 Task: Create a sub task System Test and UAT for the task  Migrate website to a new hosting provider in the project AccuTrack , assign it to team member softage.1@softage.net and update the status of the sub task to  On Track  , set the priority of the sub task to Low
Action: Mouse moved to (74, 242)
Screenshot: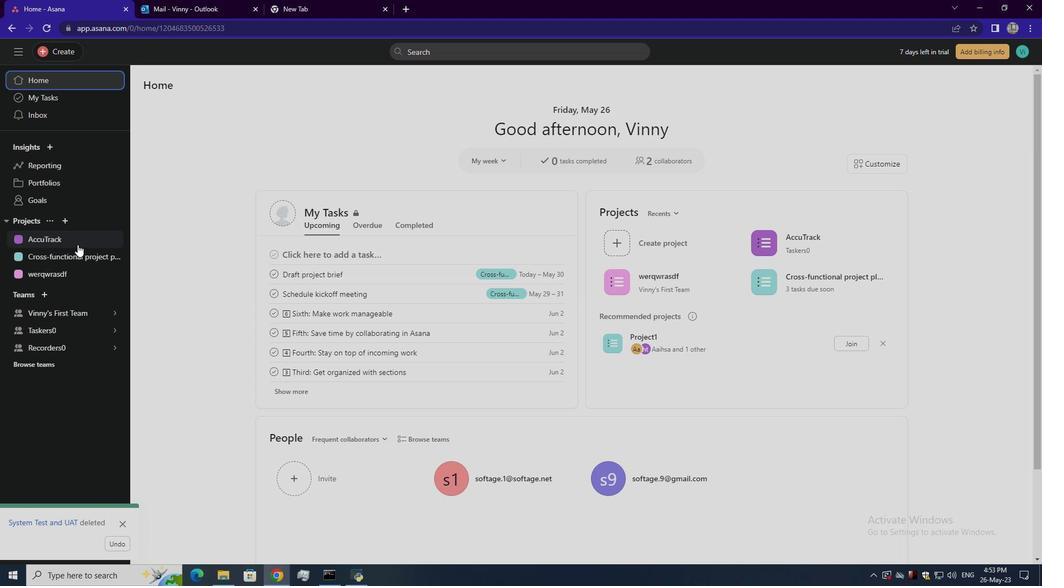 
Action: Mouse pressed left at (74, 242)
Screenshot: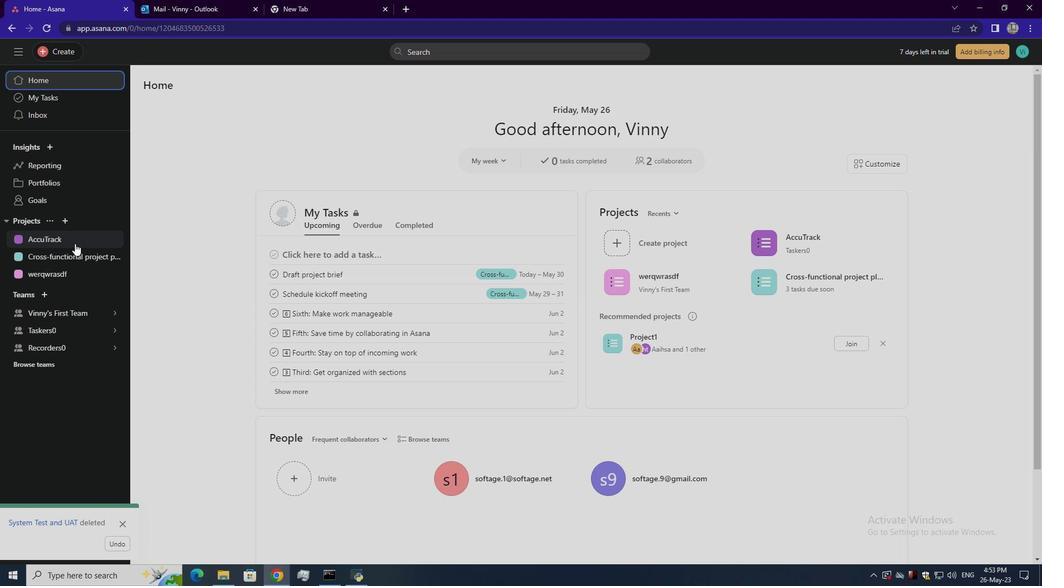 
Action: Mouse moved to (725, 217)
Screenshot: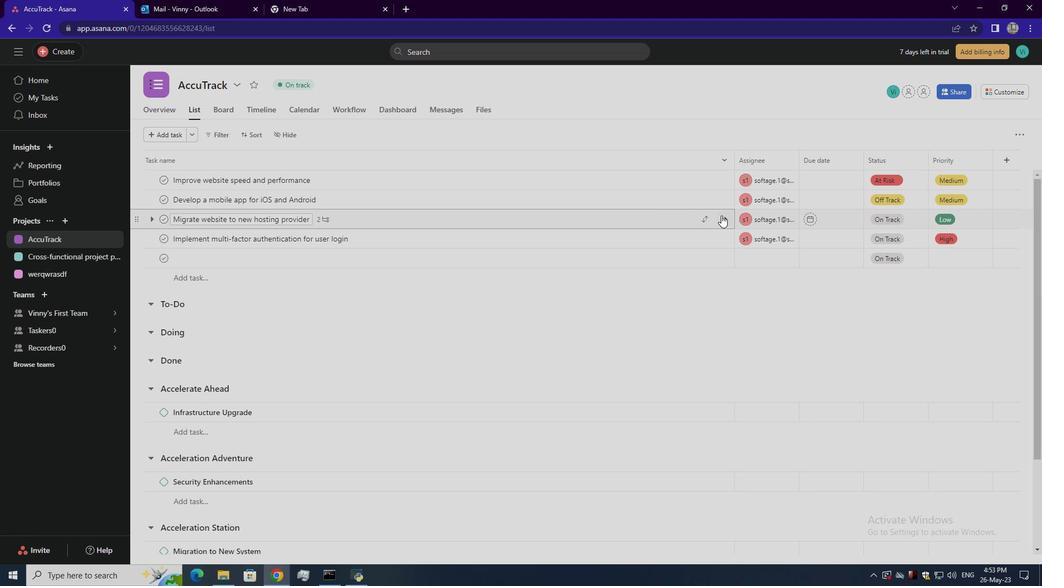 
Action: Mouse pressed left at (725, 217)
Screenshot: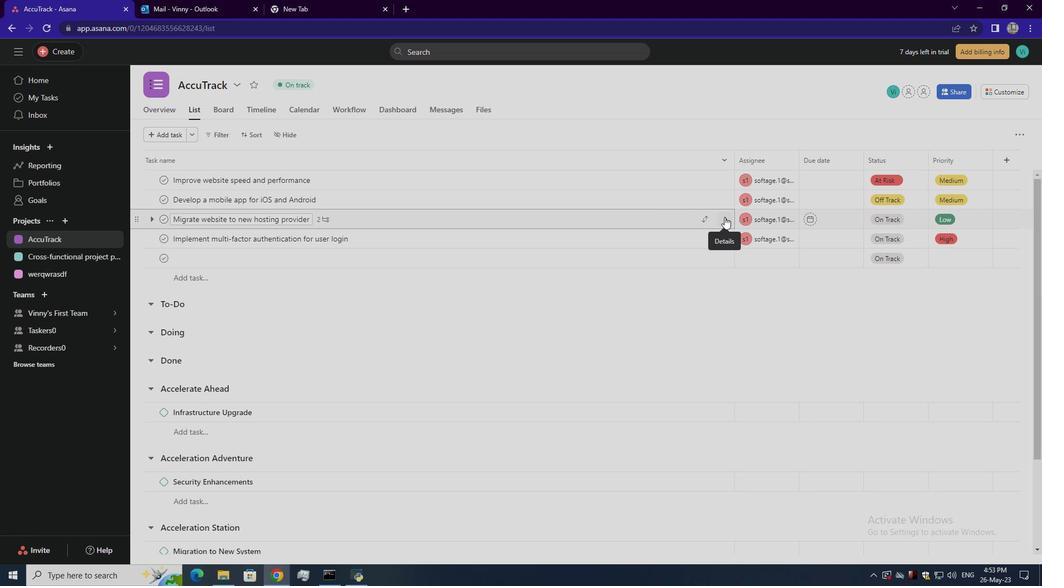 
Action: Mouse moved to (784, 311)
Screenshot: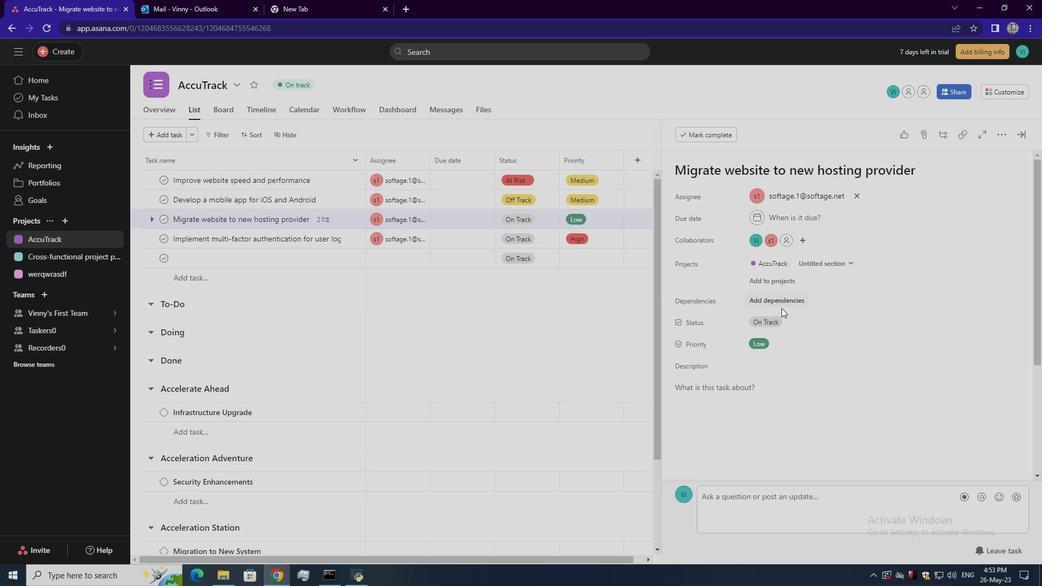 
Action: Mouse scrolled (784, 310) with delta (0, 0)
Screenshot: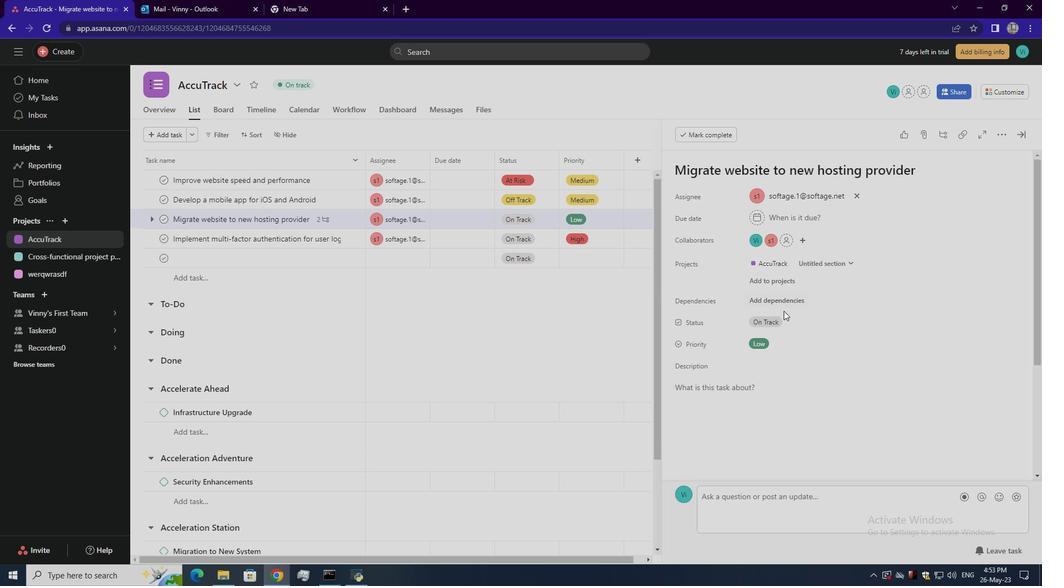 
Action: Mouse scrolled (784, 310) with delta (0, 0)
Screenshot: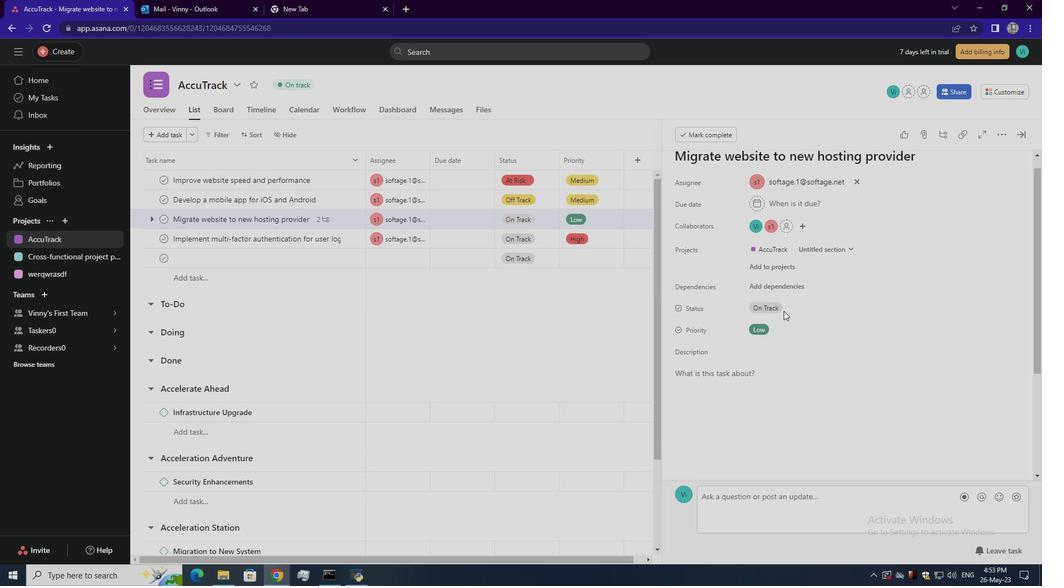 
Action: Mouse moved to (789, 315)
Screenshot: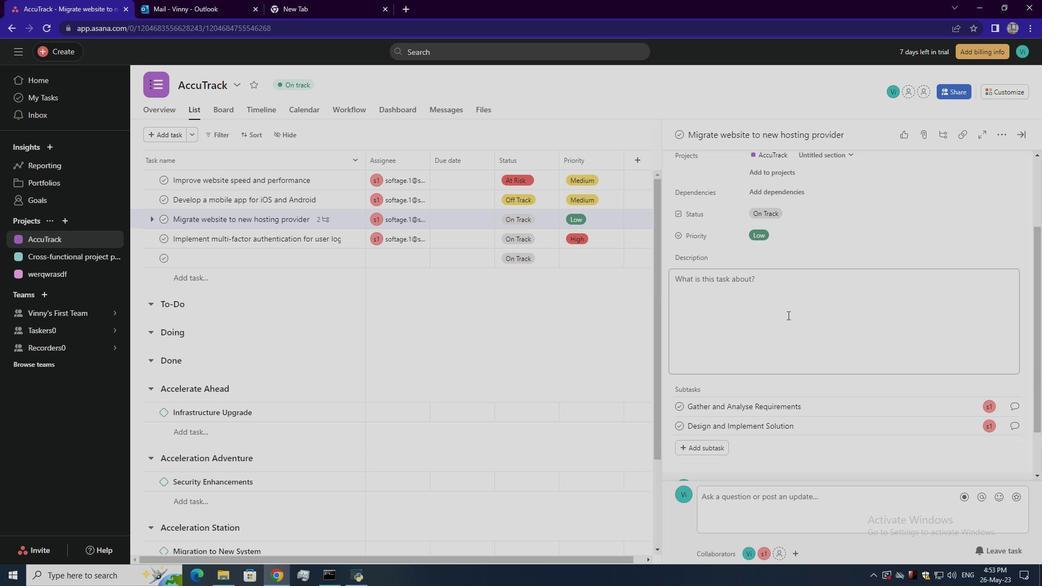 
Action: Mouse scrolled (789, 314) with delta (0, 0)
Screenshot: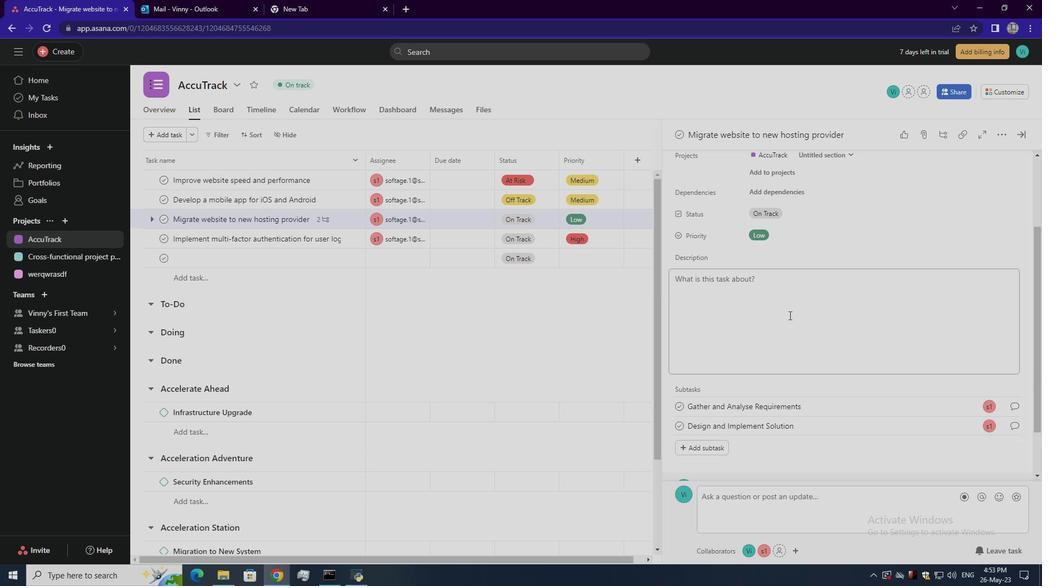 
Action: Mouse scrolled (789, 314) with delta (0, 0)
Screenshot: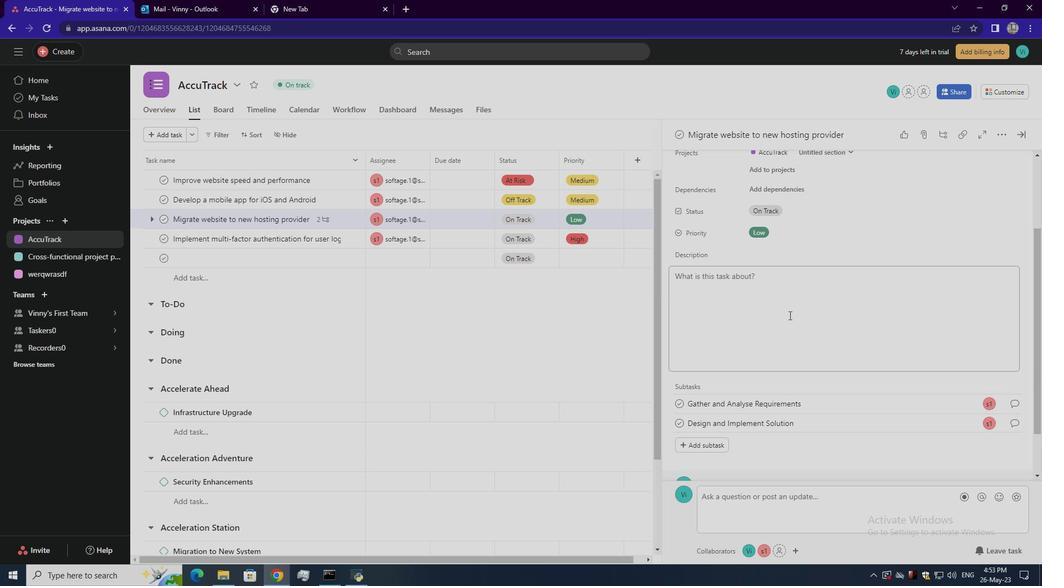 
Action: Mouse moved to (708, 388)
Screenshot: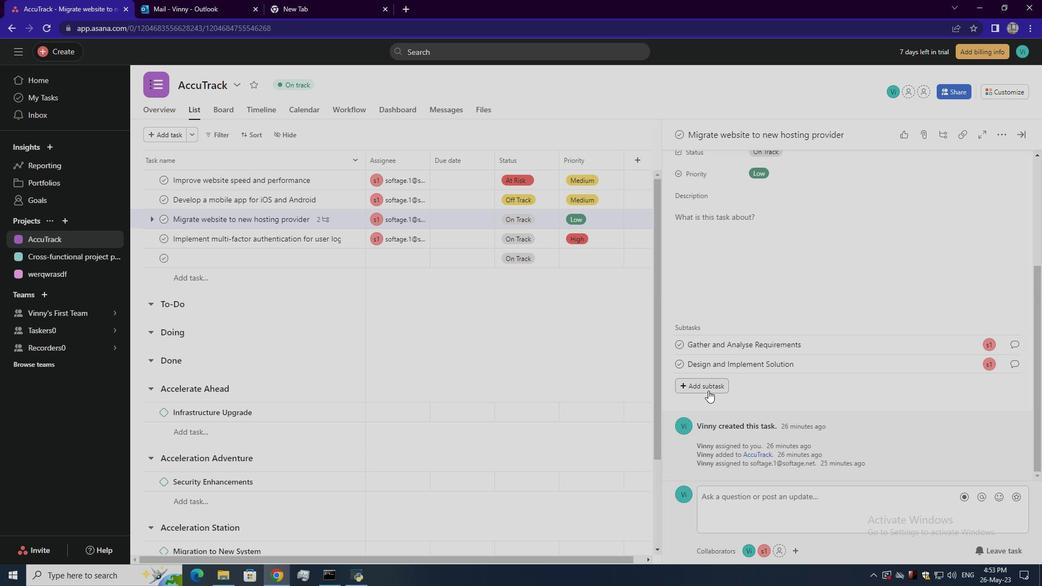 
Action: Mouse pressed left at (708, 388)
Screenshot: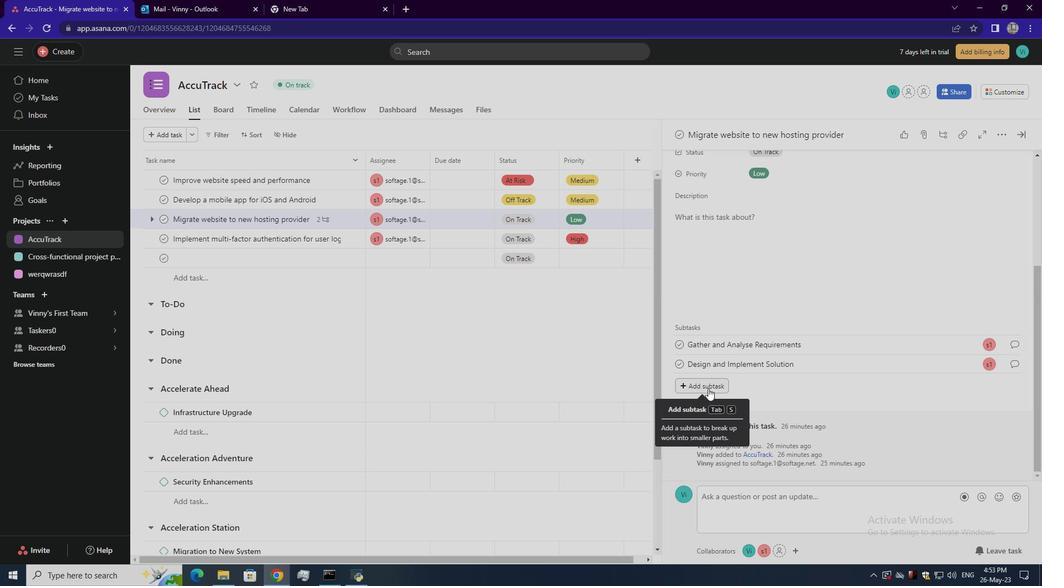 
Action: Mouse moved to (716, 362)
Screenshot: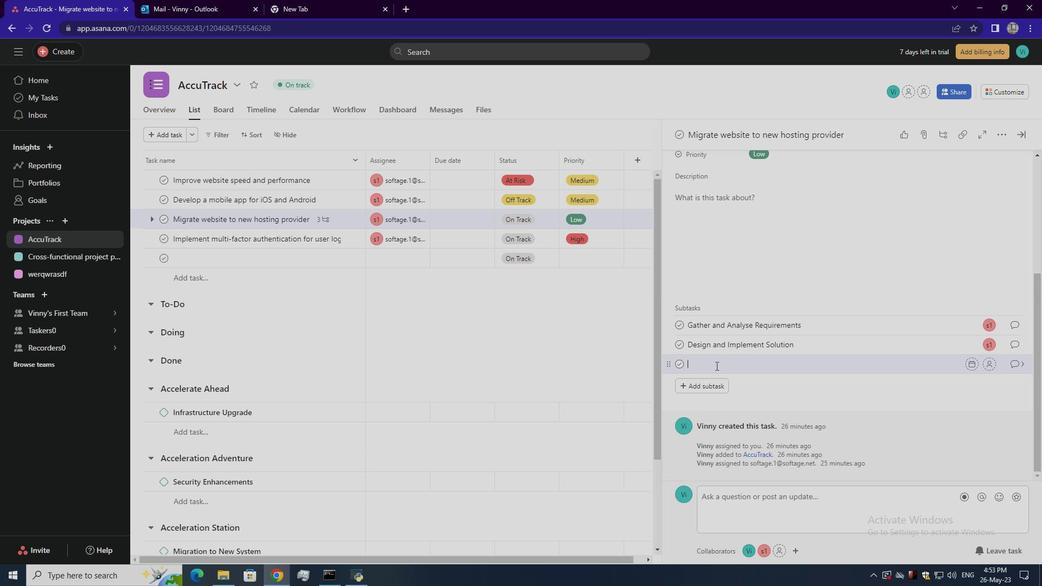 
Action: Mouse pressed left at (716, 362)
Screenshot: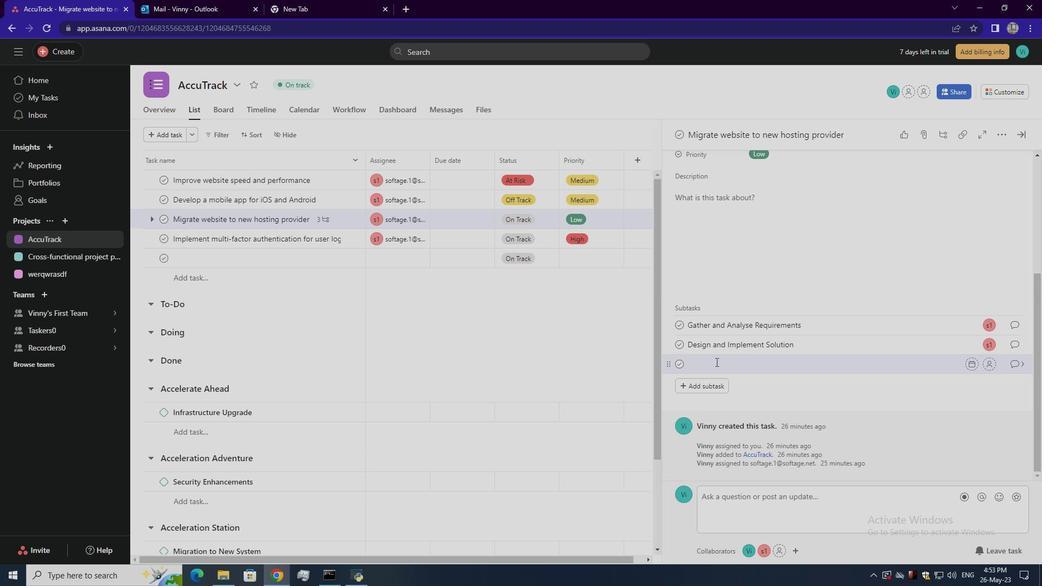 
Action: Key pressed <Key.shift><Key.shift><Key.shift><Key.shift><Key.shift><Key.shift><Key.shift><Key.shift><Key.shift><Key.shift><Key.shift><Key.shift>System<Key.space><Key.shift>Test<Key.space>and<Key.space><Key.shift>UAT<Key.enter>
Screenshot: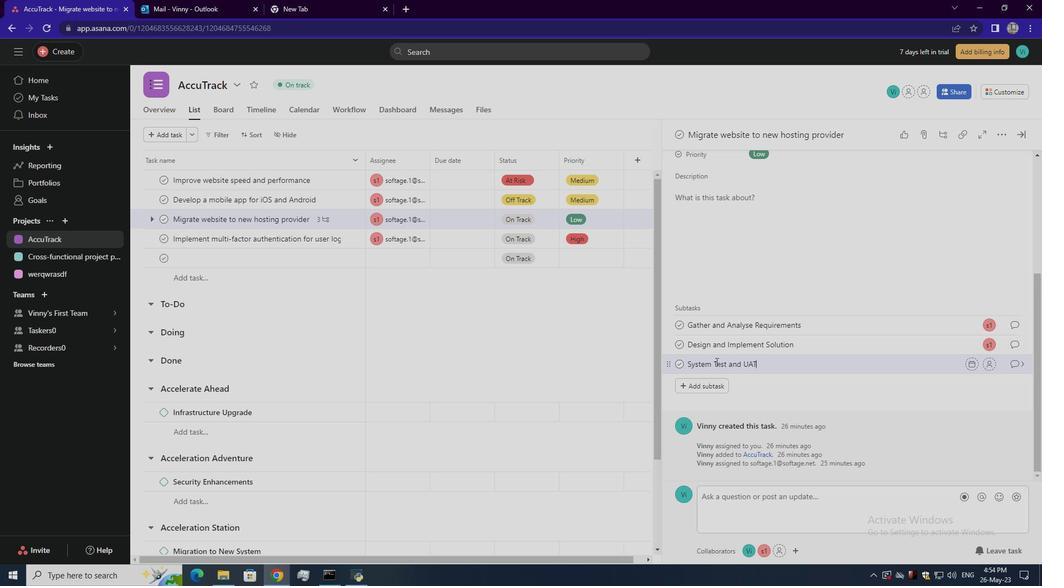 
Action: Mouse moved to (989, 341)
Screenshot: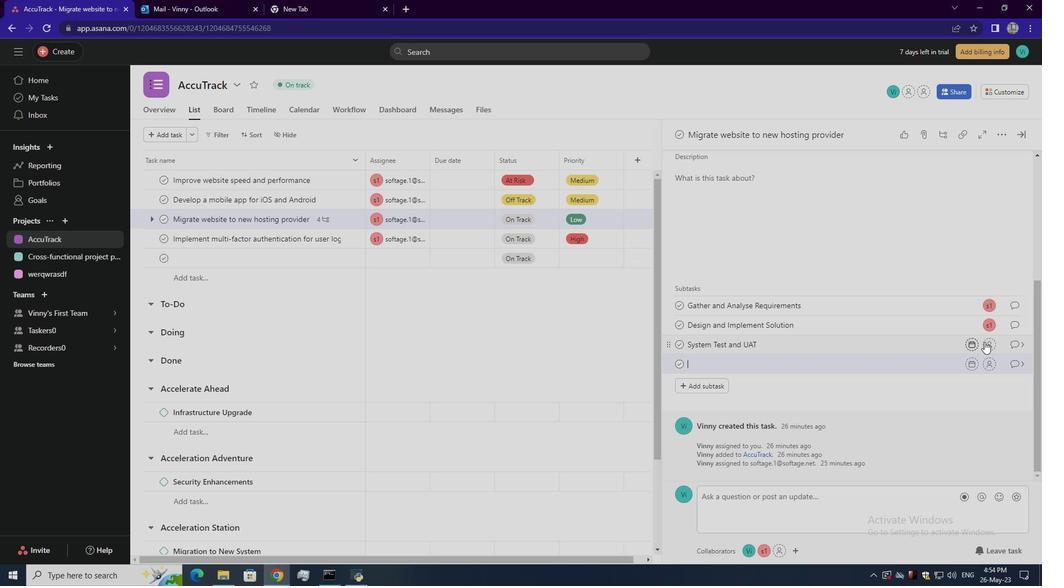 
Action: Mouse pressed left at (989, 341)
Screenshot: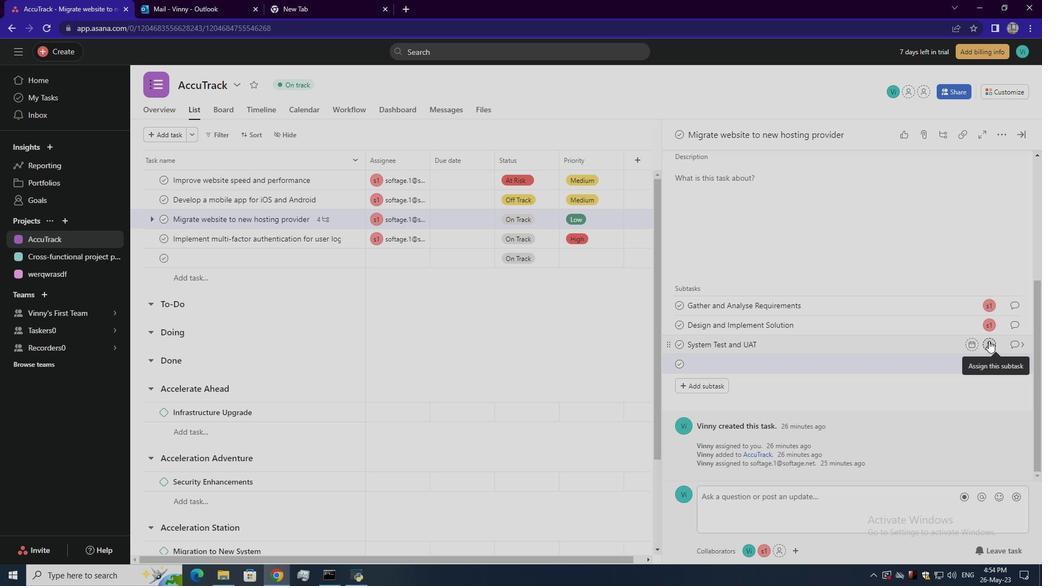 
Action: Mouse moved to (988, 364)
Screenshot: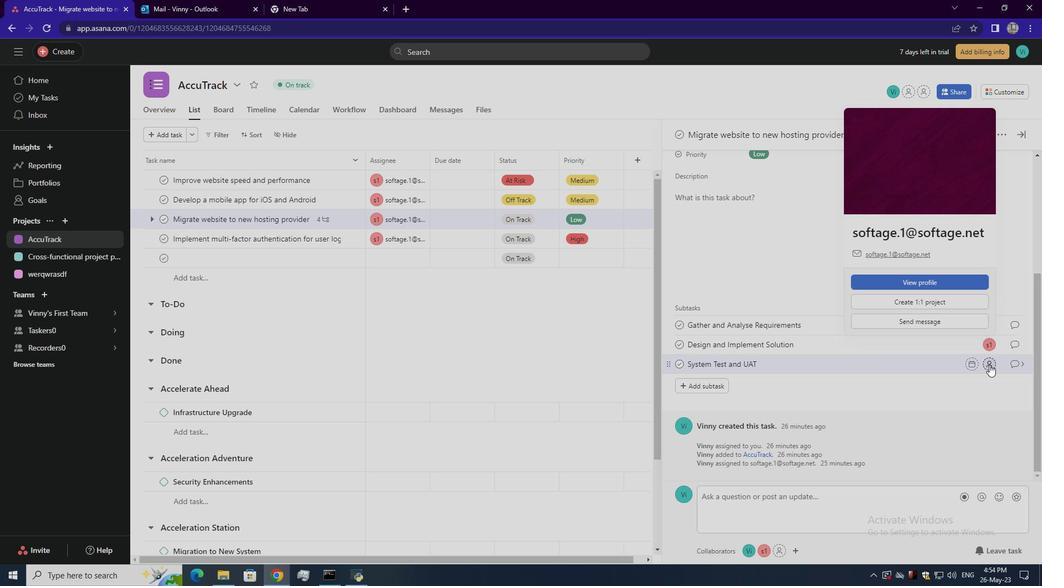 
Action: Mouse pressed left at (988, 364)
Screenshot: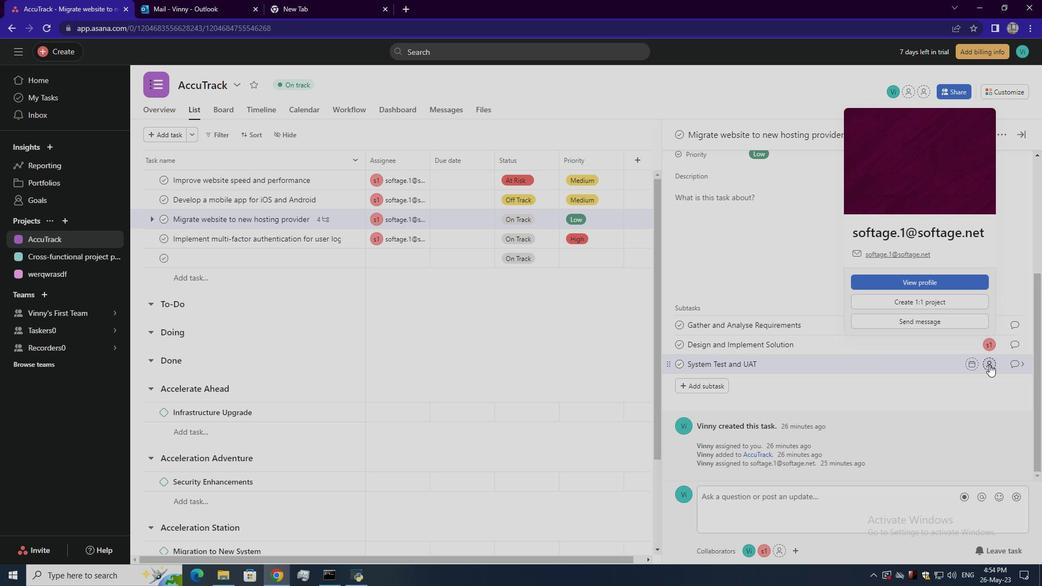 
Action: Mouse moved to (906, 443)
Screenshot: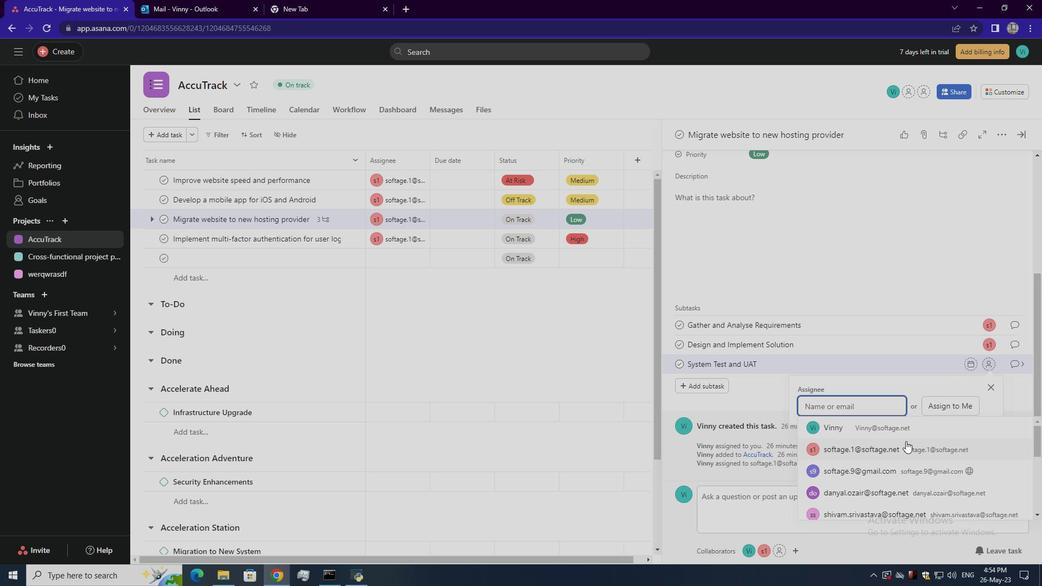 
Action: Mouse pressed left at (906, 443)
Screenshot: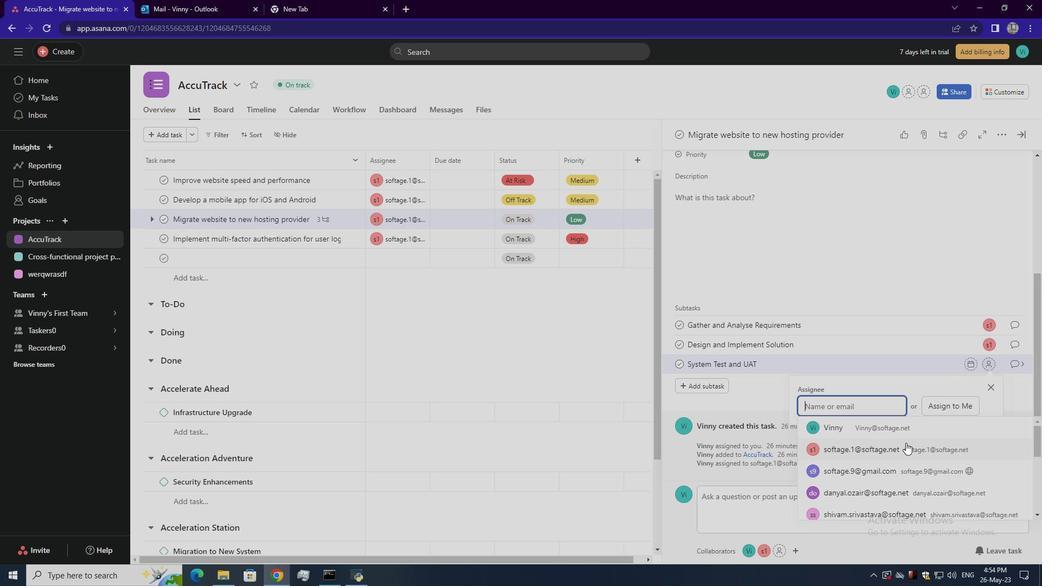 
Action: Mouse moved to (1019, 367)
Screenshot: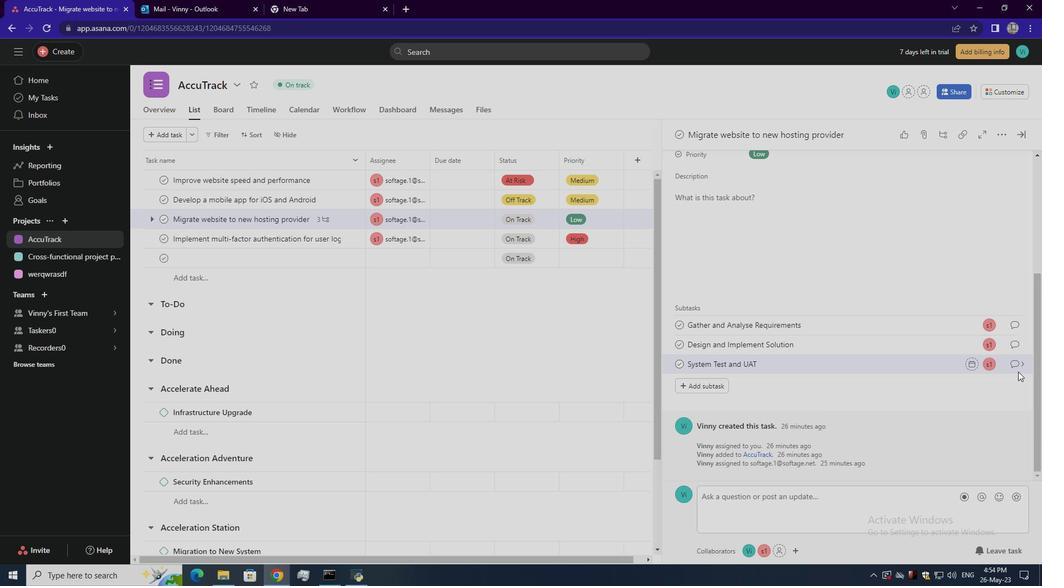 
Action: Mouse pressed left at (1019, 367)
Screenshot: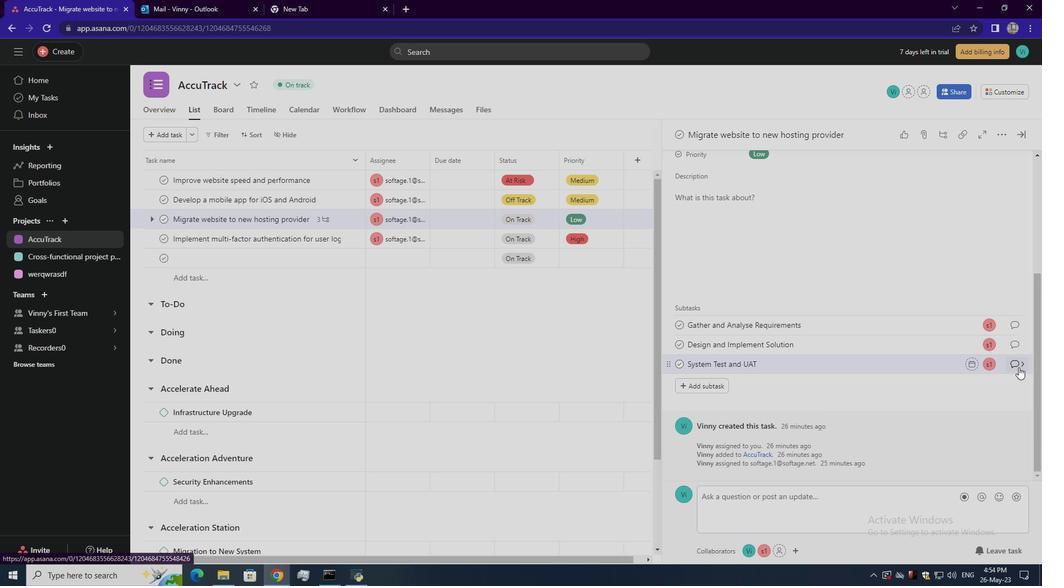 
Action: Mouse moved to (704, 312)
Screenshot: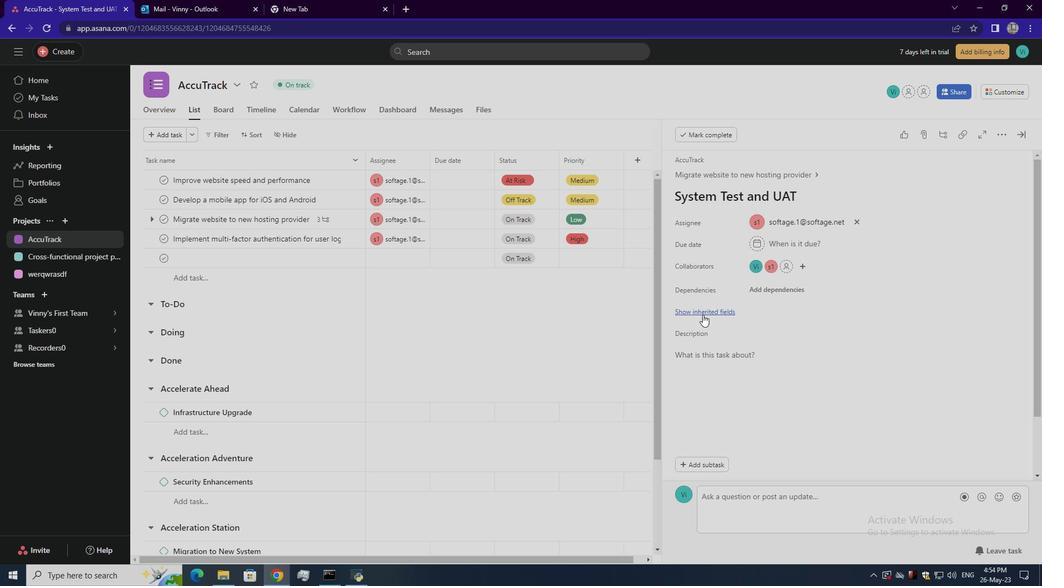 
Action: Mouse pressed left at (704, 312)
Screenshot: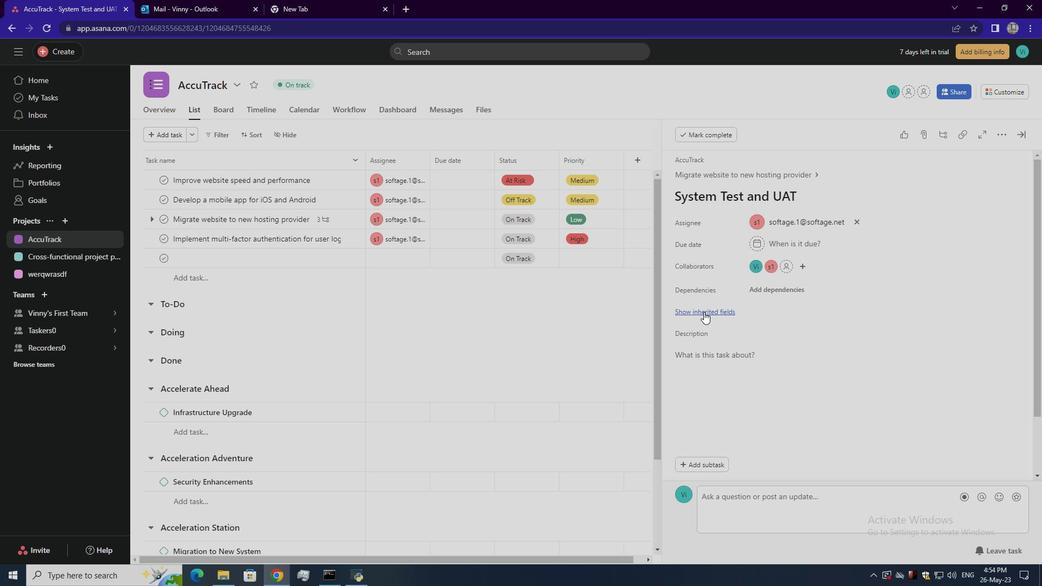 
Action: Mouse moved to (760, 331)
Screenshot: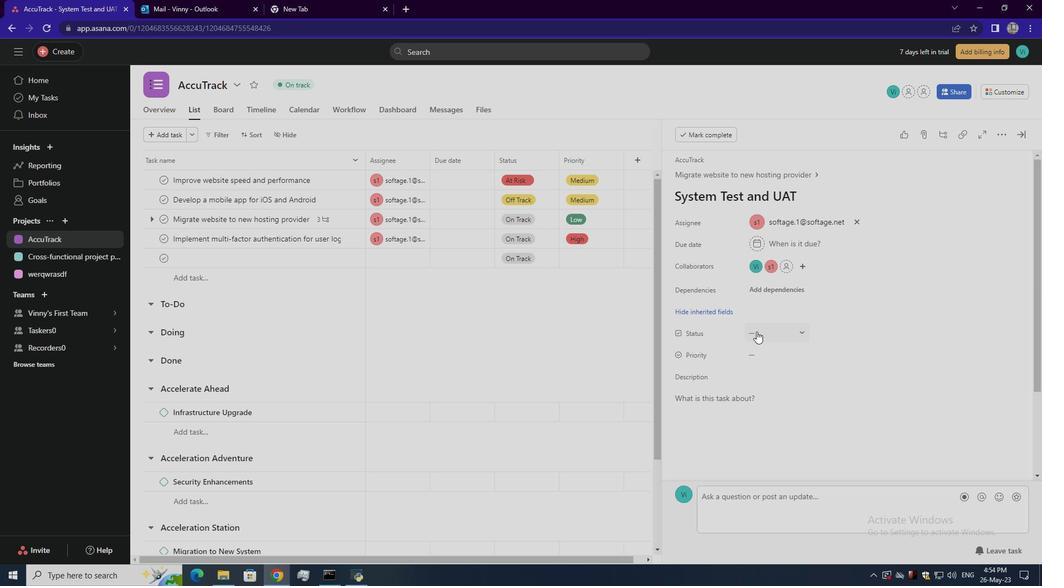 
Action: Mouse pressed left at (760, 331)
Screenshot: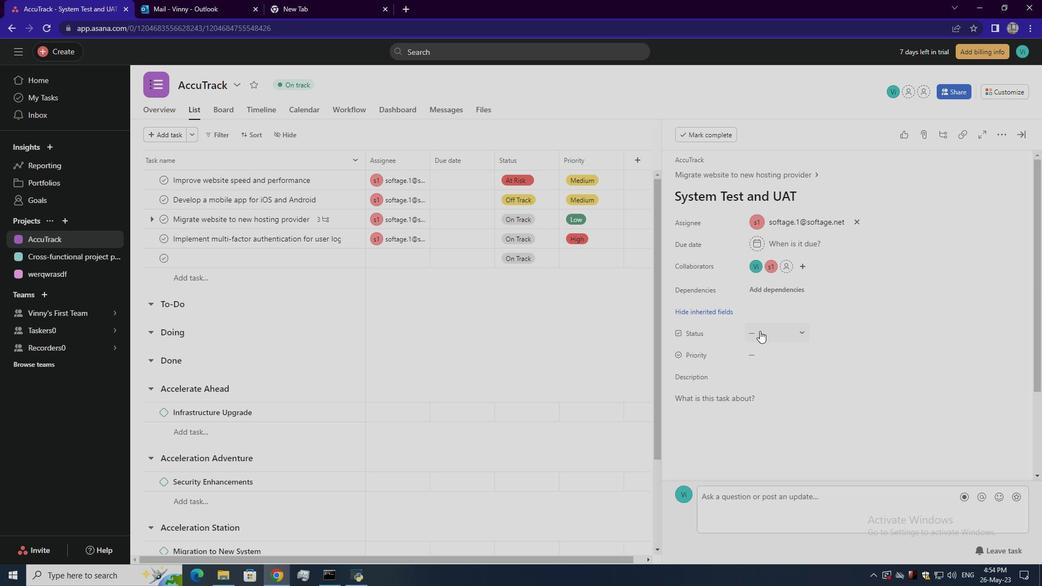 
Action: Mouse moved to (771, 351)
Screenshot: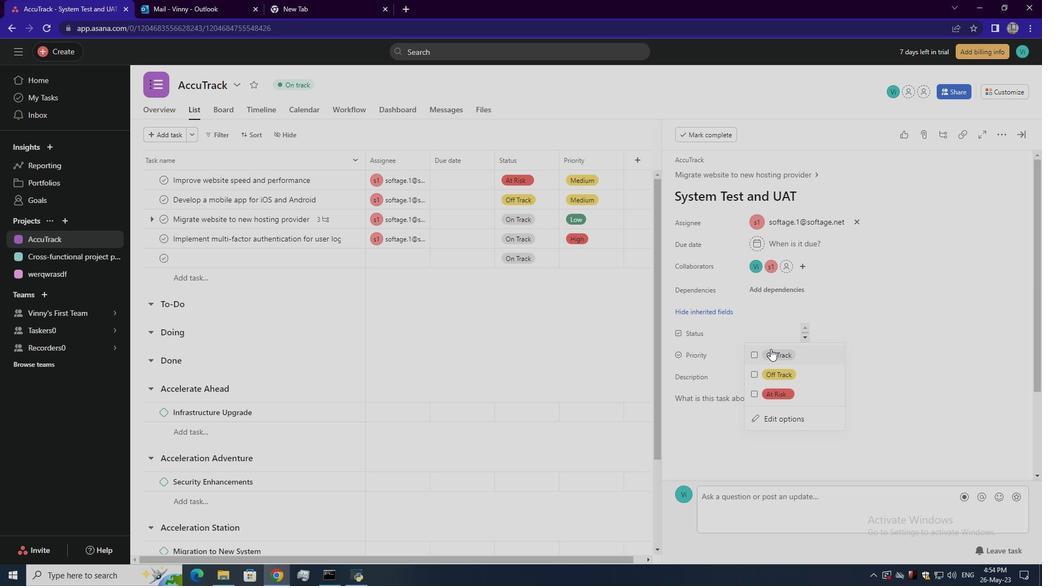 
Action: Mouse pressed left at (771, 351)
Screenshot: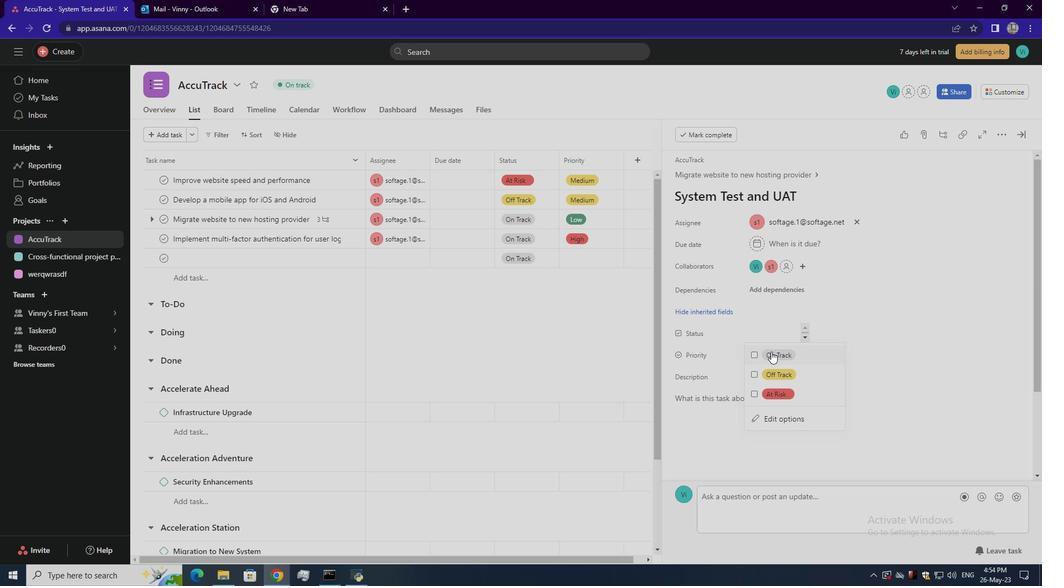 
Action: Mouse moved to (903, 350)
Screenshot: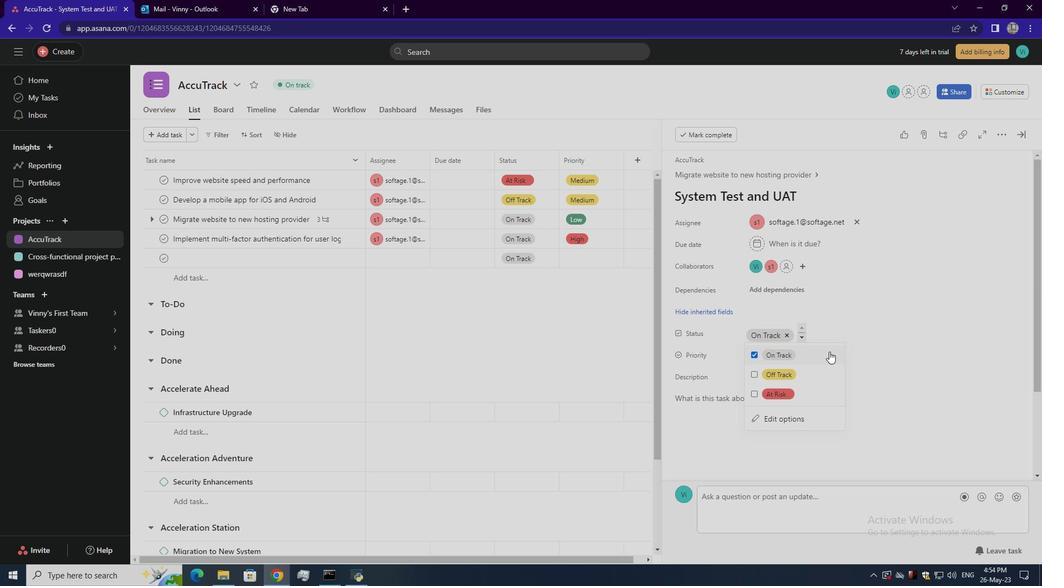 
Action: Mouse pressed left at (903, 350)
Screenshot: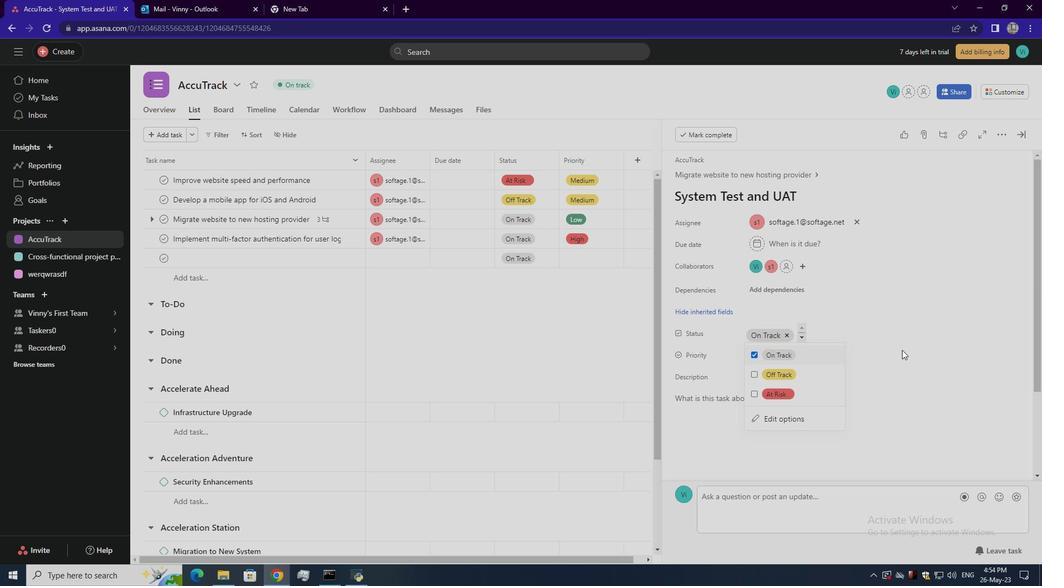 
Action: Mouse moved to (760, 354)
Screenshot: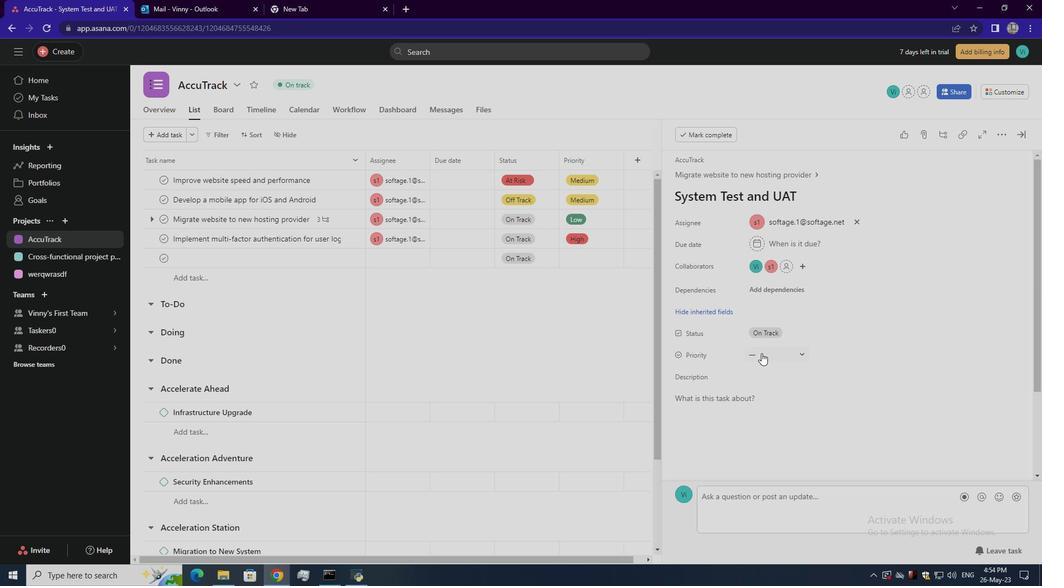 
Action: Mouse pressed left at (760, 354)
Screenshot: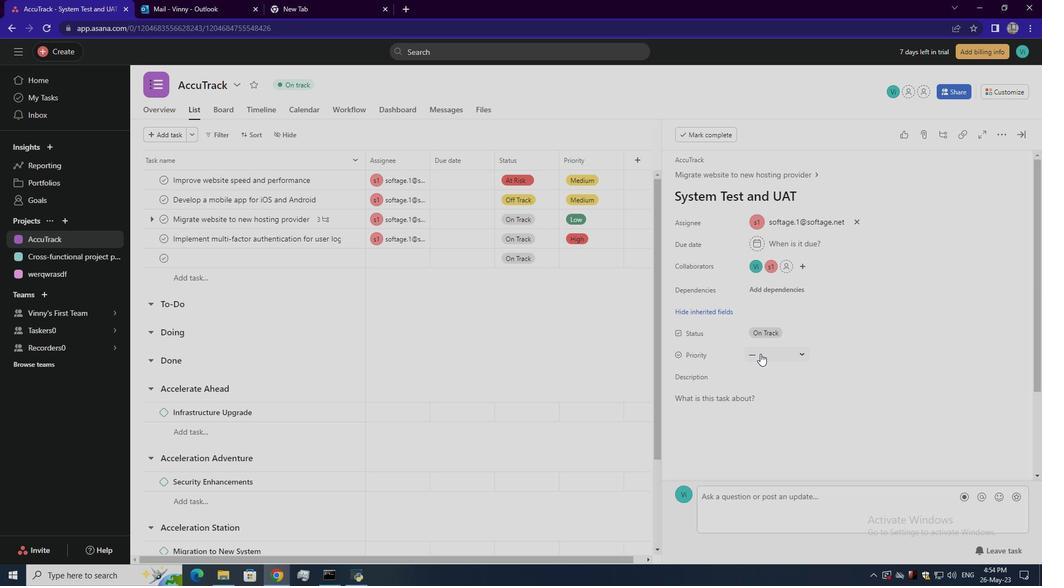 
Action: Mouse moved to (783, 427)
Screenshot: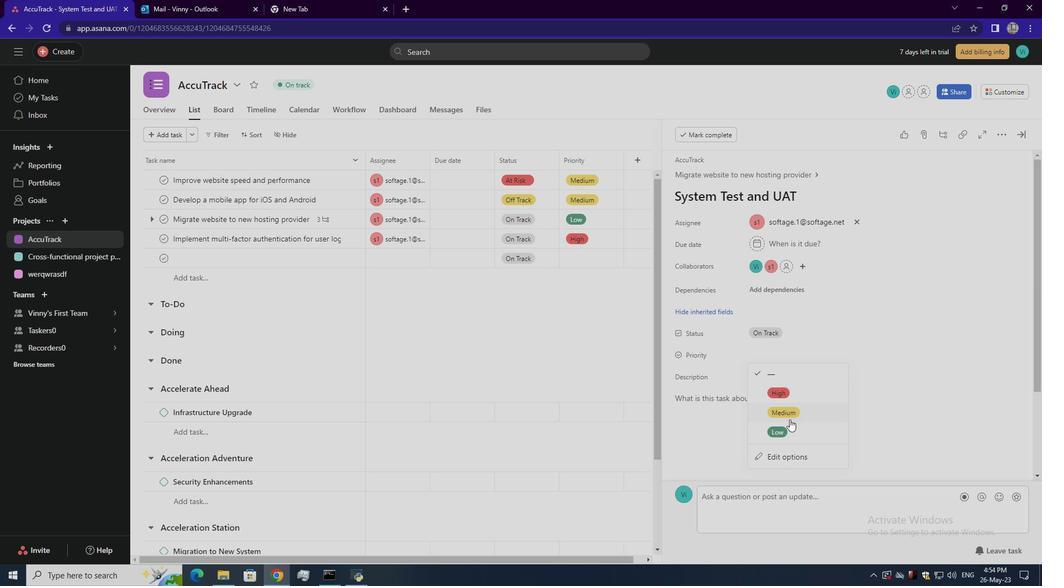 
Action: Mouse pressed left at (783, 427)
Screenshot: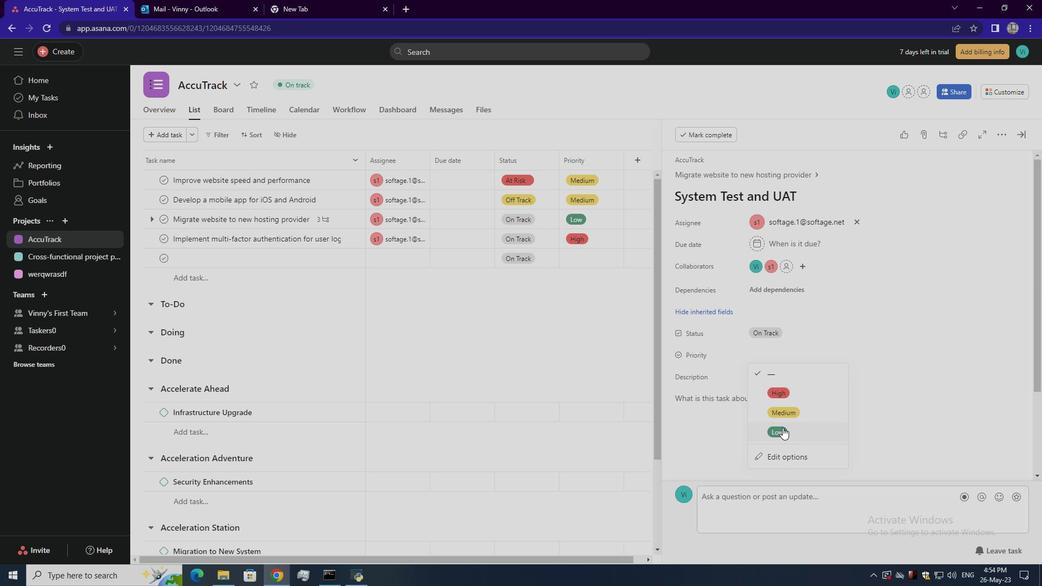 
Action: Mouse moved to (855, 408)
Screenshot: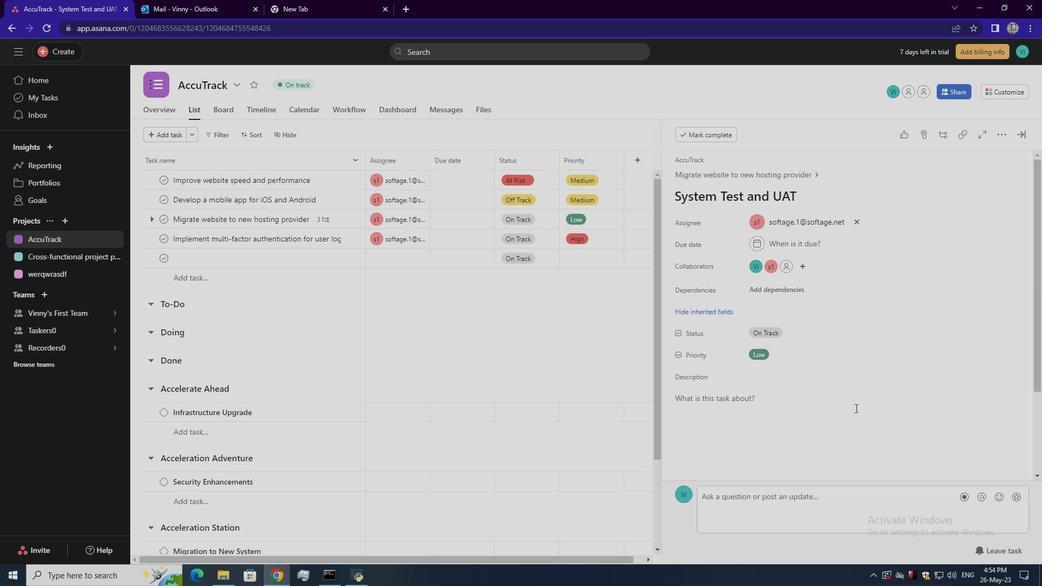 
